 Task: Create a Google Calendar event titled 'meeting with manager' on May 18, 2023, from 5:30am to 6:30am with a 30-minute notification.
Action: Mouse moved to (378, 580)
Screenshot: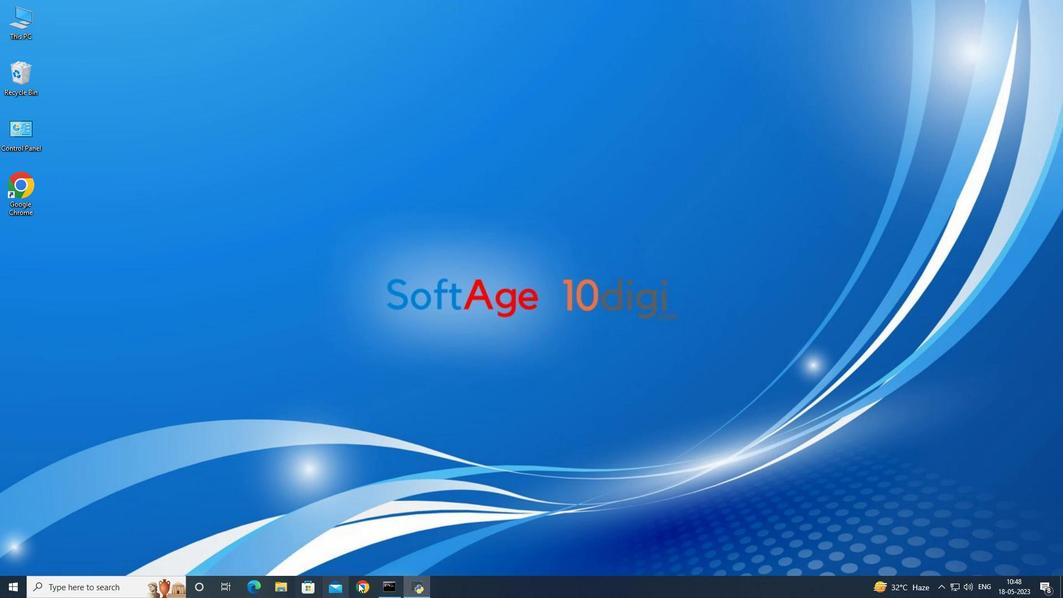 
Action: Mouse pressed left at (378, 580)
Screenshot: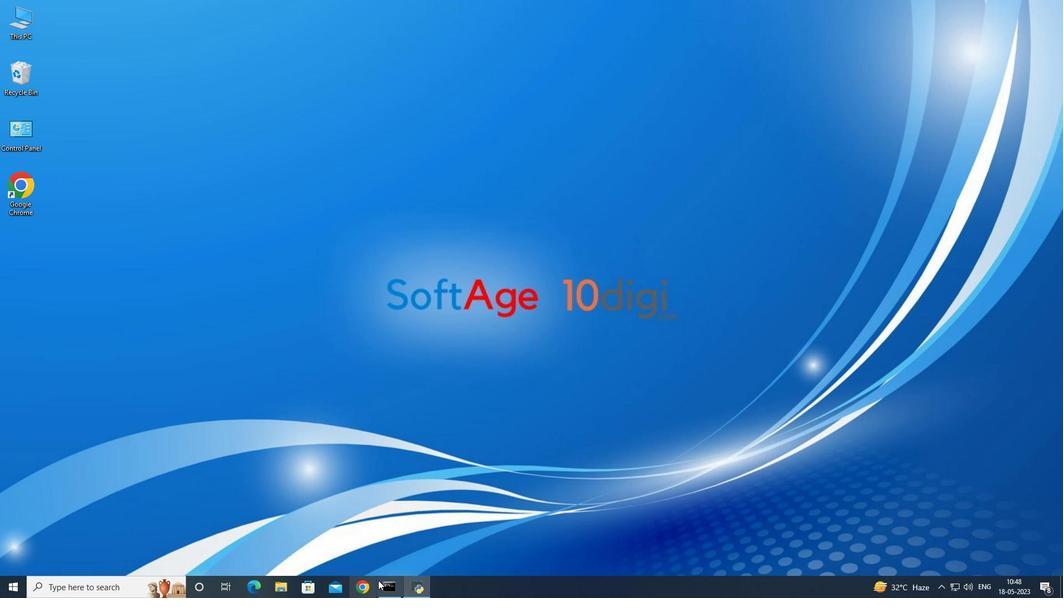 
Action: Mouse moved to (605, 137)
Screenshot: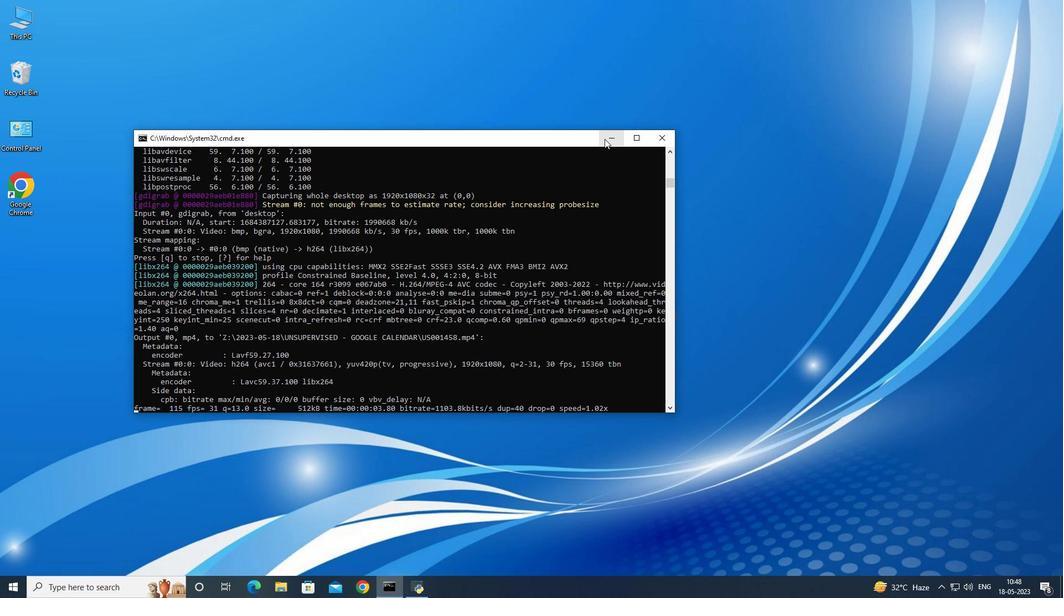 
Action: Mouse pressed left at (605, 137)
Screenshot: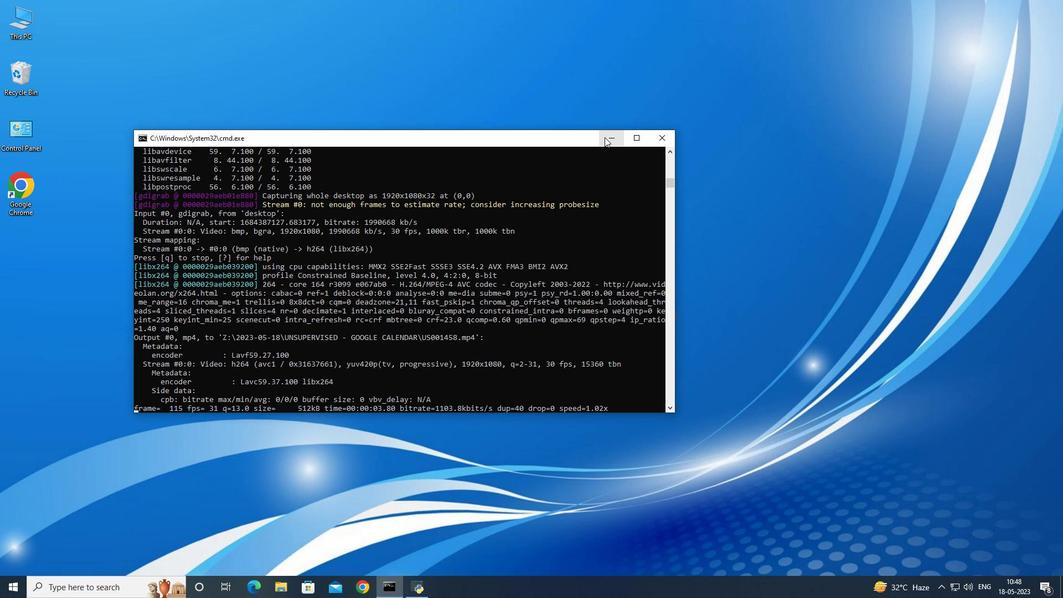 
Action: Mouse moved to (356, 592)
Screenshot: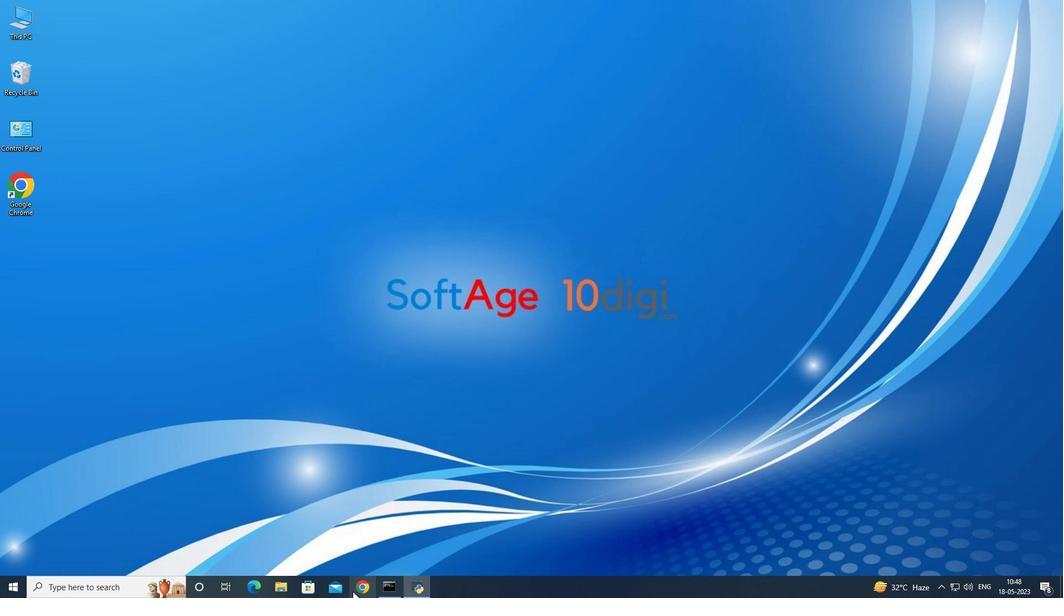 
Action: Mouse pressed left at (356, 592)
Screenshot: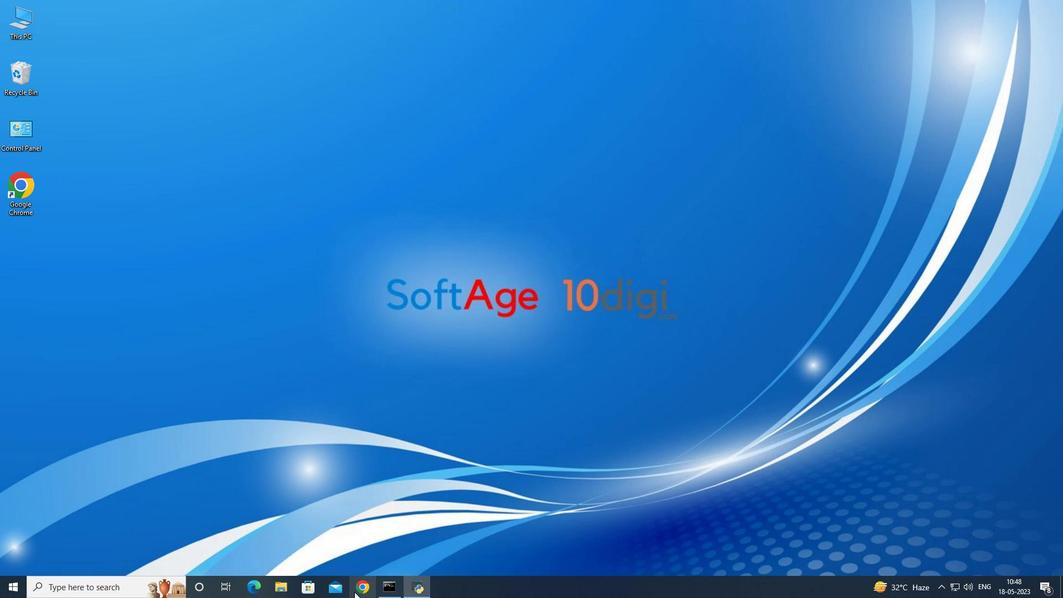 
Action: Mouse moved to (1016, 69)
Screenshot: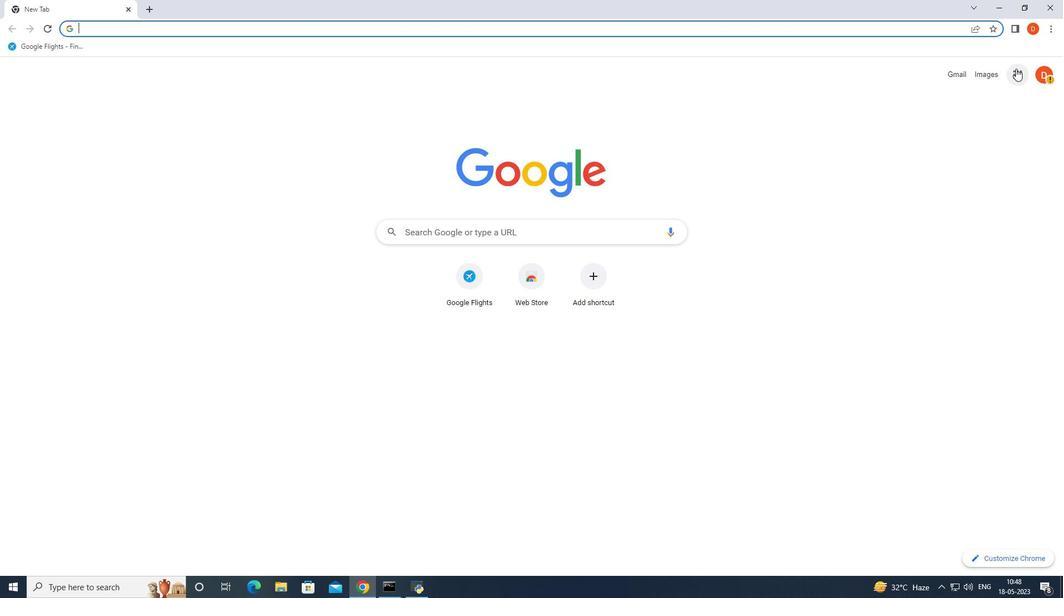 
Action: Mouse pressed left at (1016, 69)
Screenshot: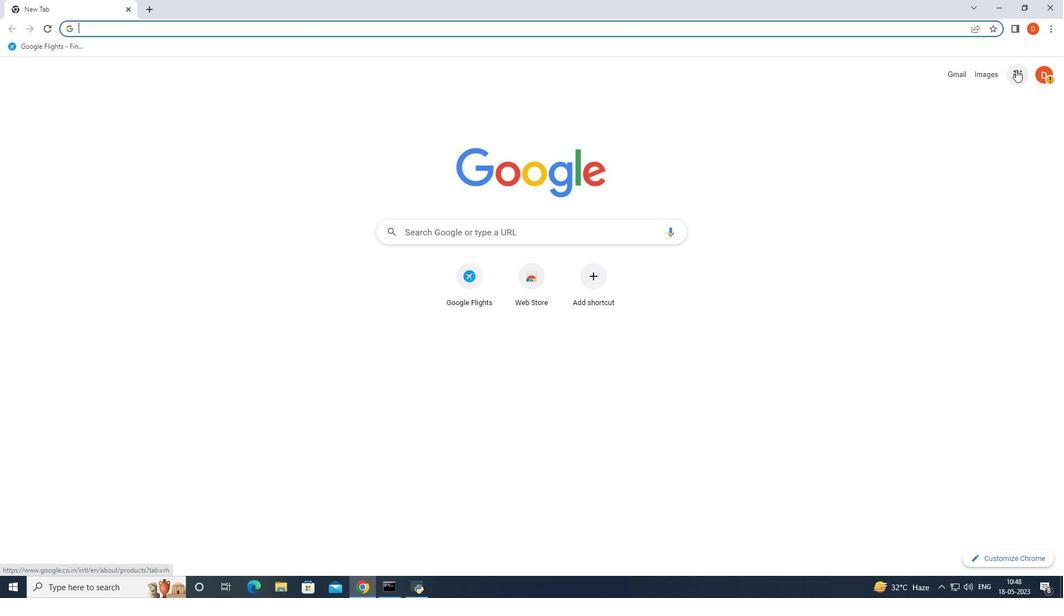 
Action: Mouse moved to (1018, 276)
Screenshot: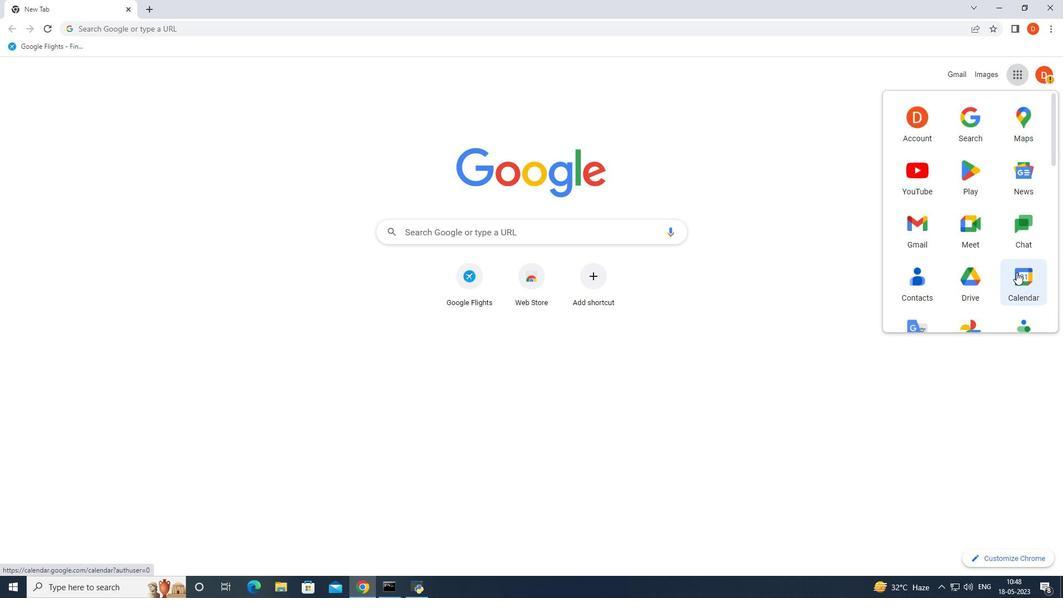 
Action: Mouse pressed left at (1018, 276)
Screenshot: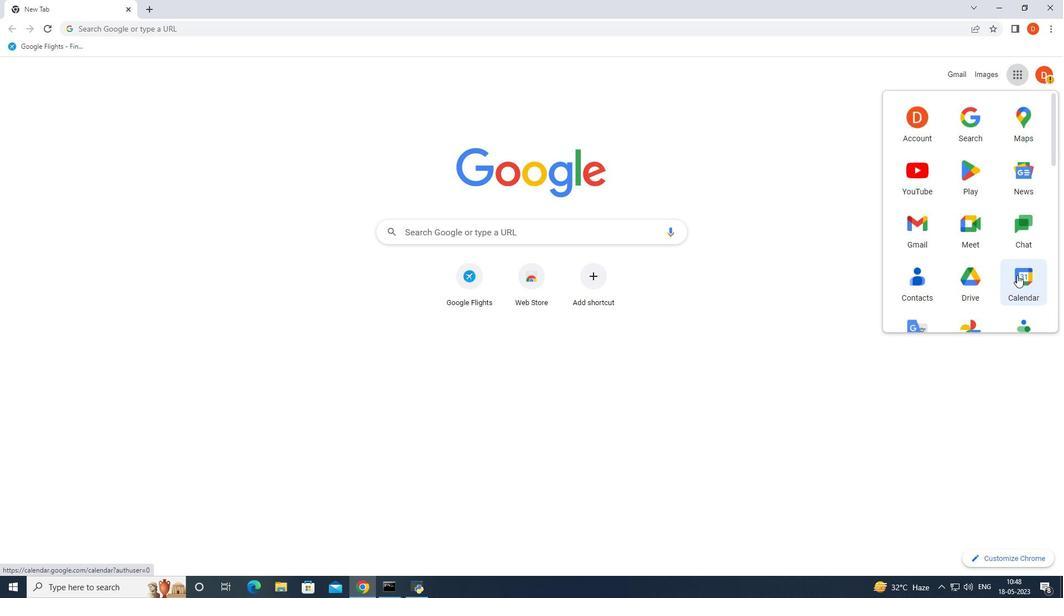 
Action: Mouse moved to (67, 89)
Screenshot: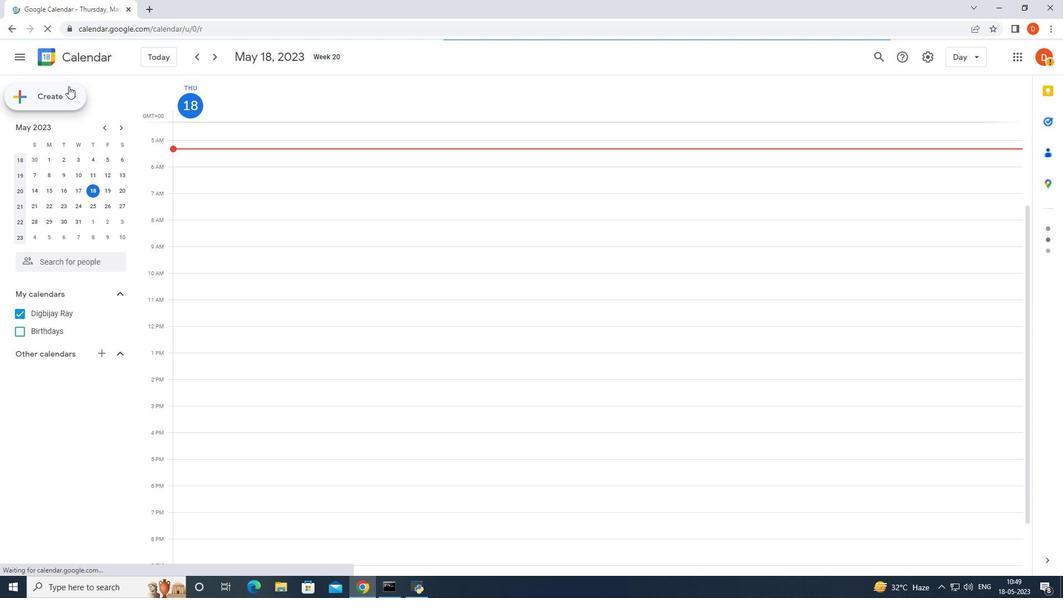 
Action: Mouse pressed left at (67, 89)
Screenshot: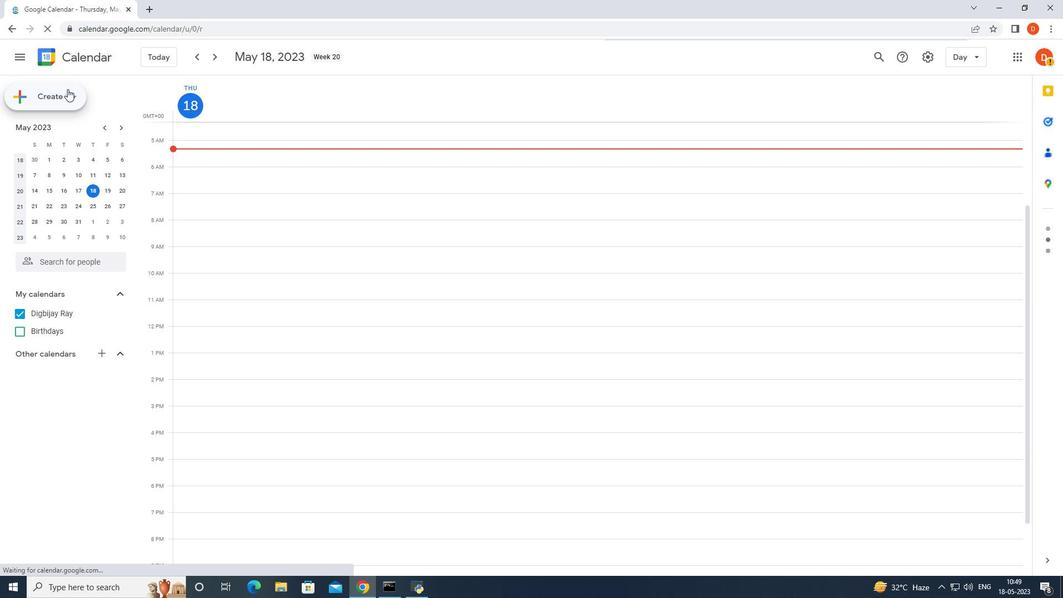 
Action: Mouse moved to (60, 99)
Screenshot: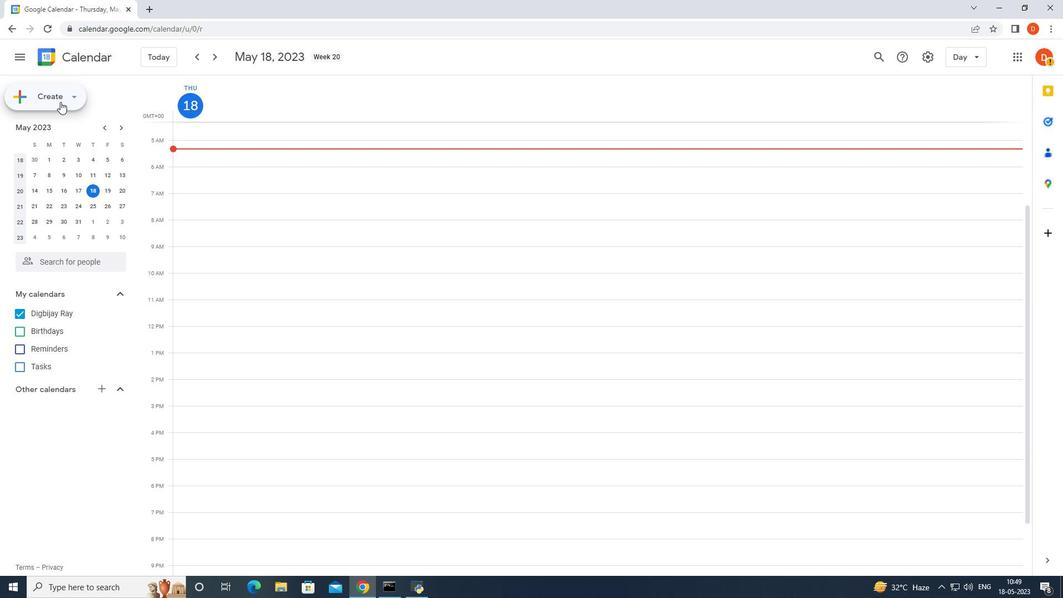 
Action: Mouse pressed left at (60, 99)
Screenshot: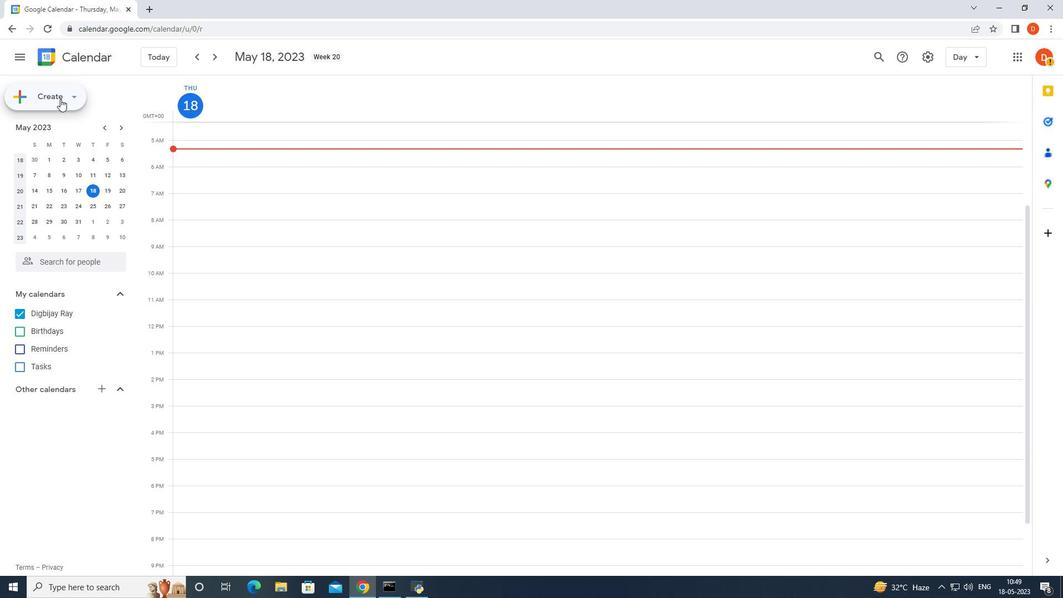 
Action: Mouse moved to (68, 127)
Screenshot: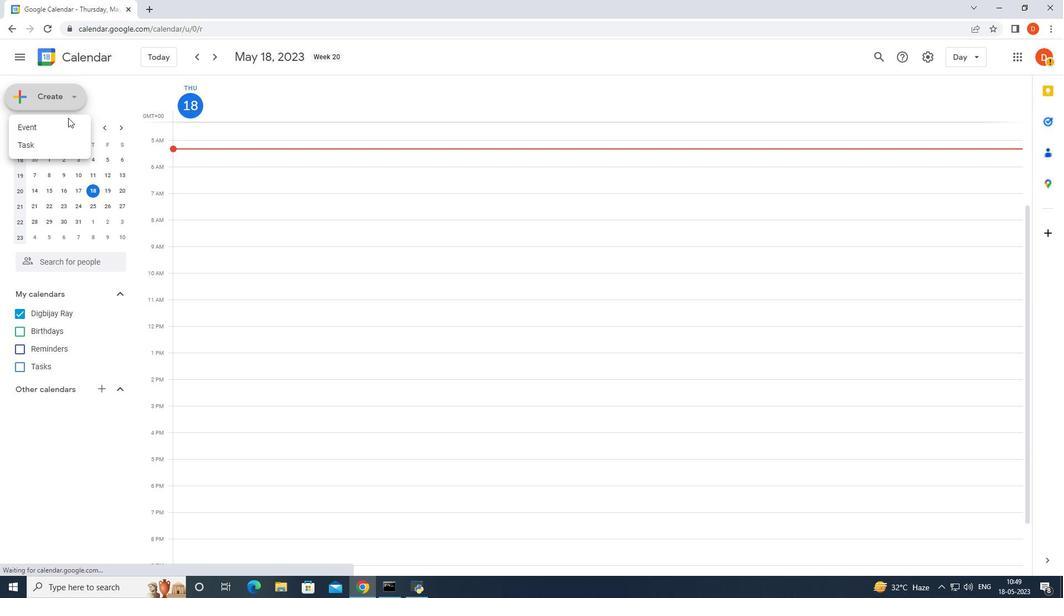 
Action: Mouse pressed left at (68, 127)
Screenshot: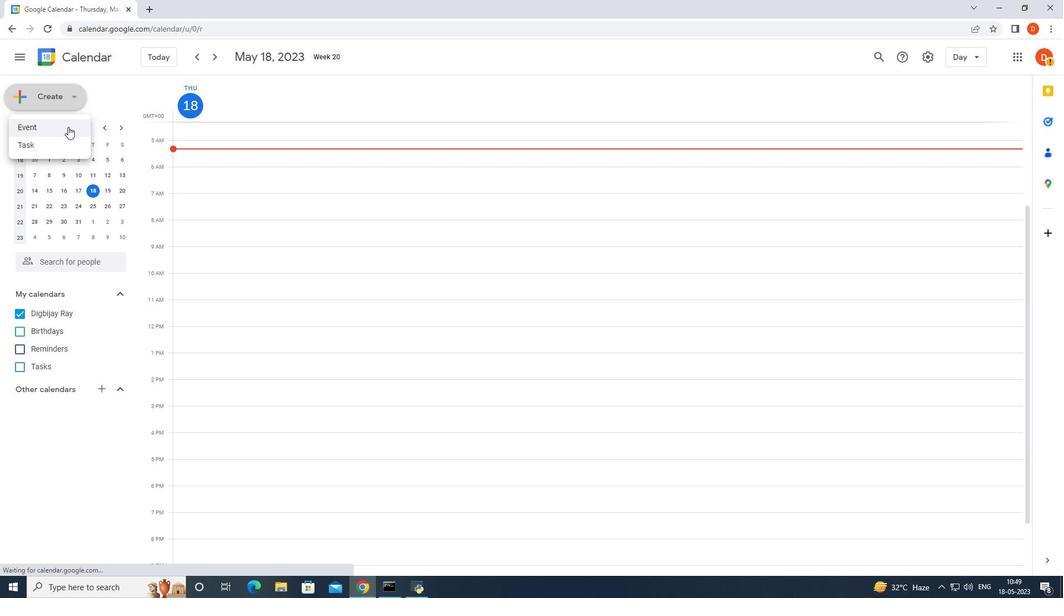 
Action: Mouse moved to (626, 422)
Screenshot: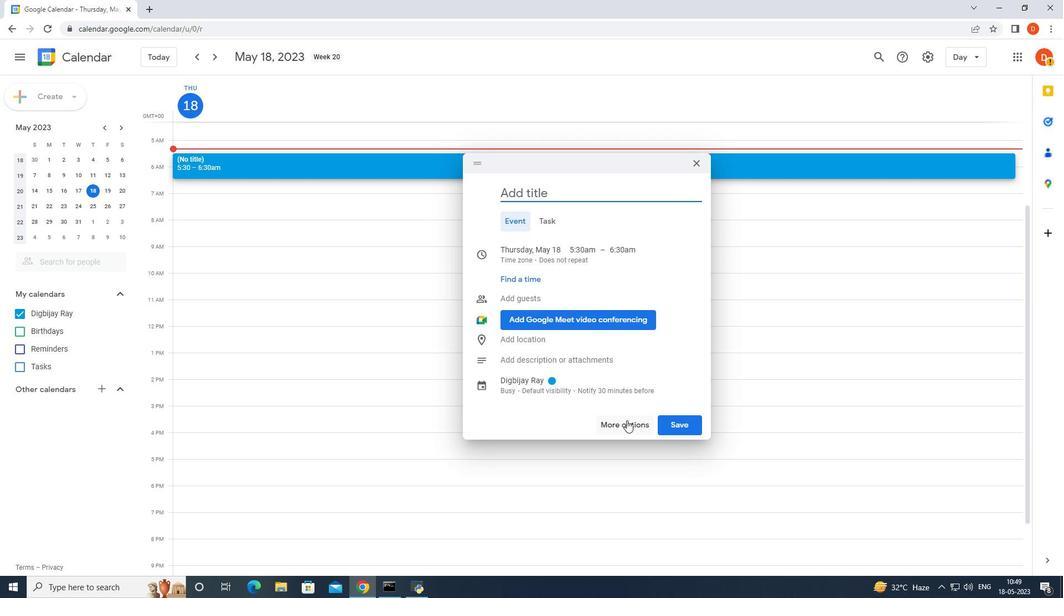 
Action: Mouse pressed left at (626, 422)
Screenshot: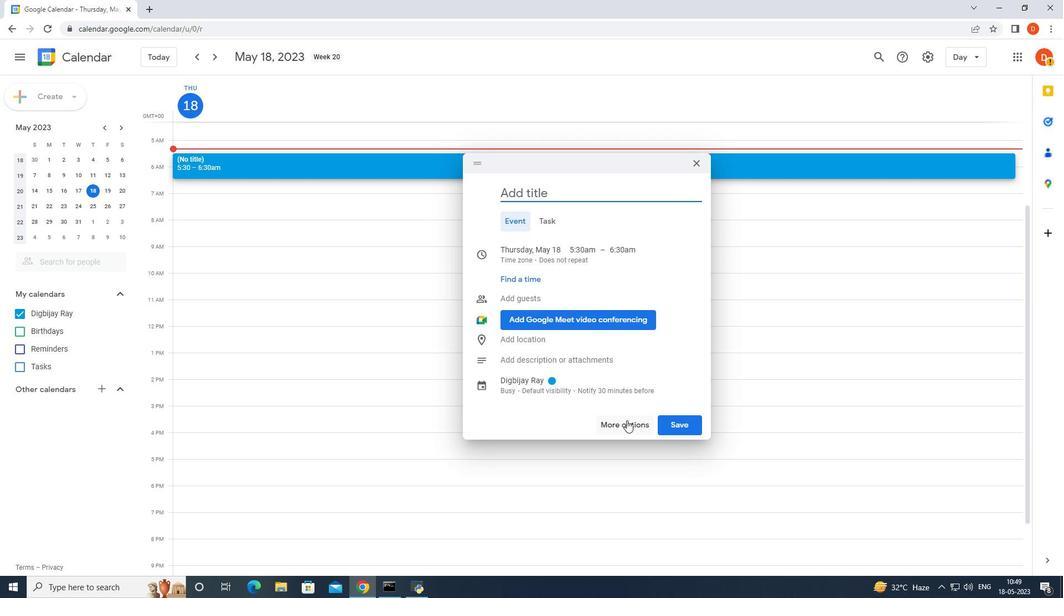 
Action: Mouse moved to (145, 63)
Screenshot: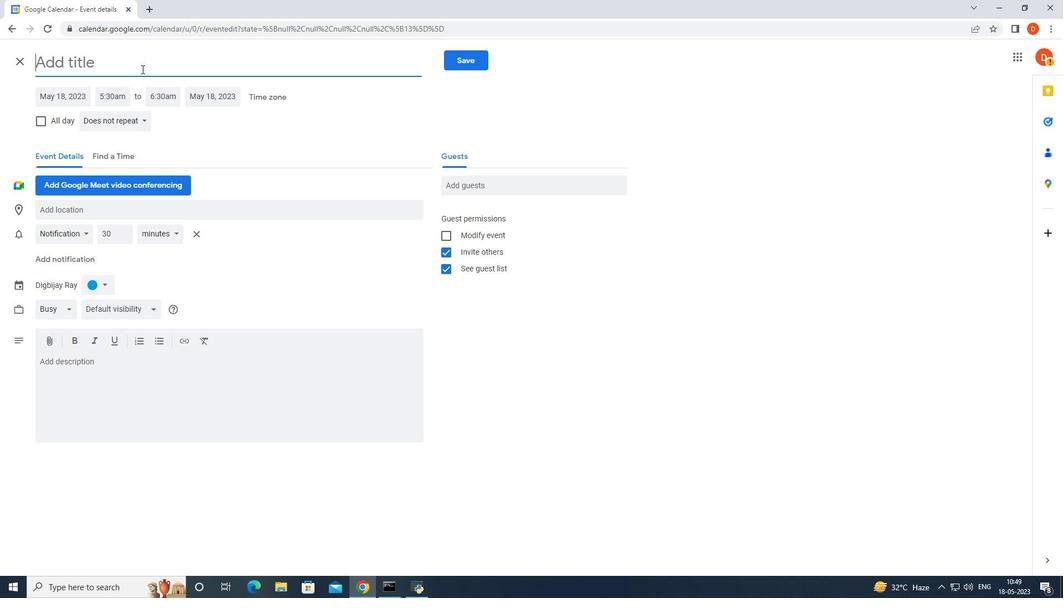 
Action: Mouse pressed left at (145, 63)
Screenshot: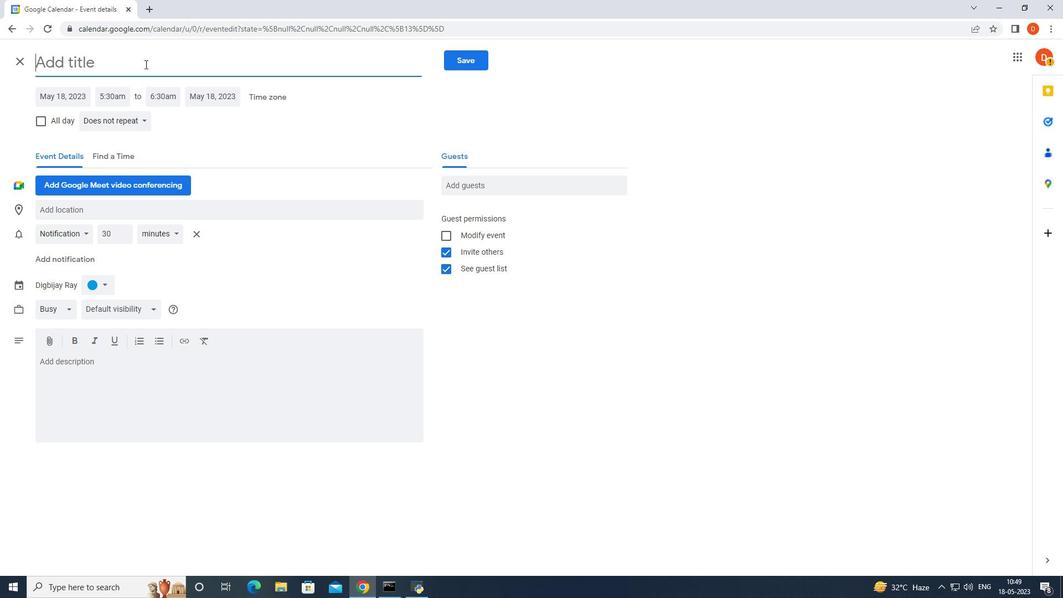 
Action: Mouse moved to (142, 65)
Screenshot: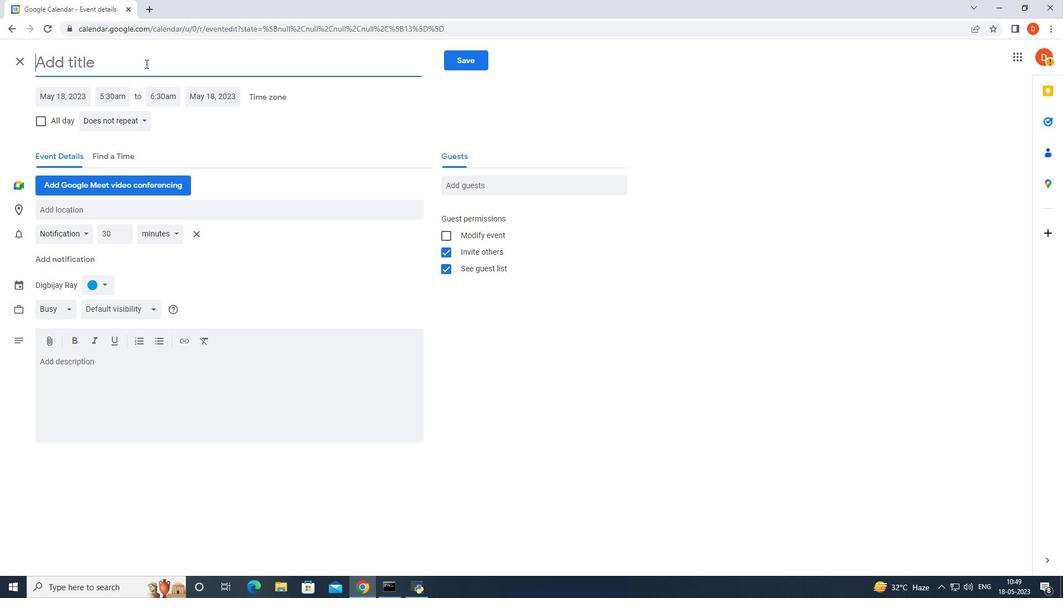 
Action: Key pressed meeting<Key.space>with<Key.space>manager
Screenshot: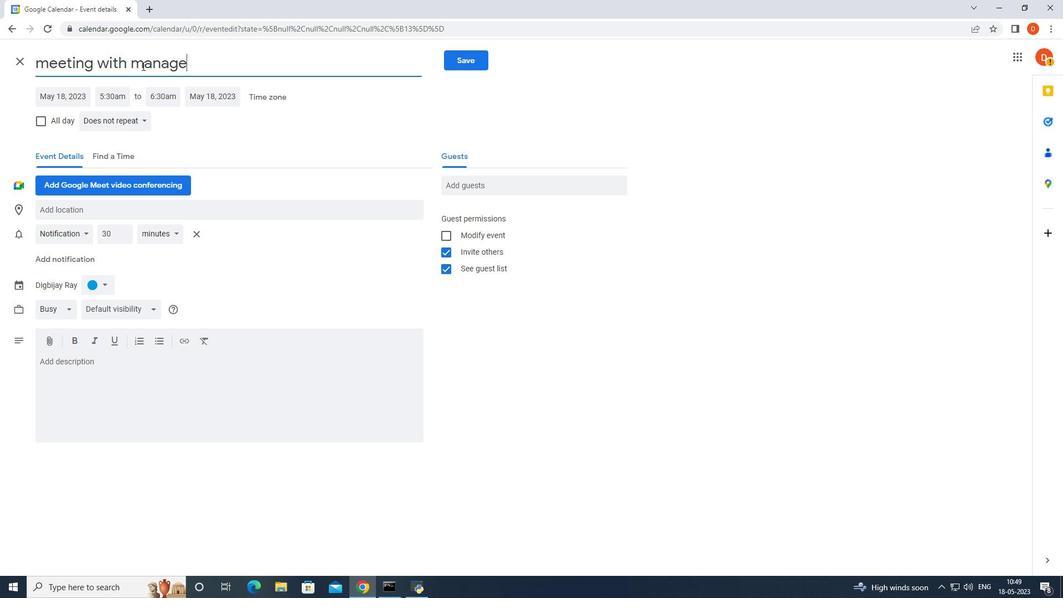 
Action: Mouse moved to (164, 389)
Screenshot: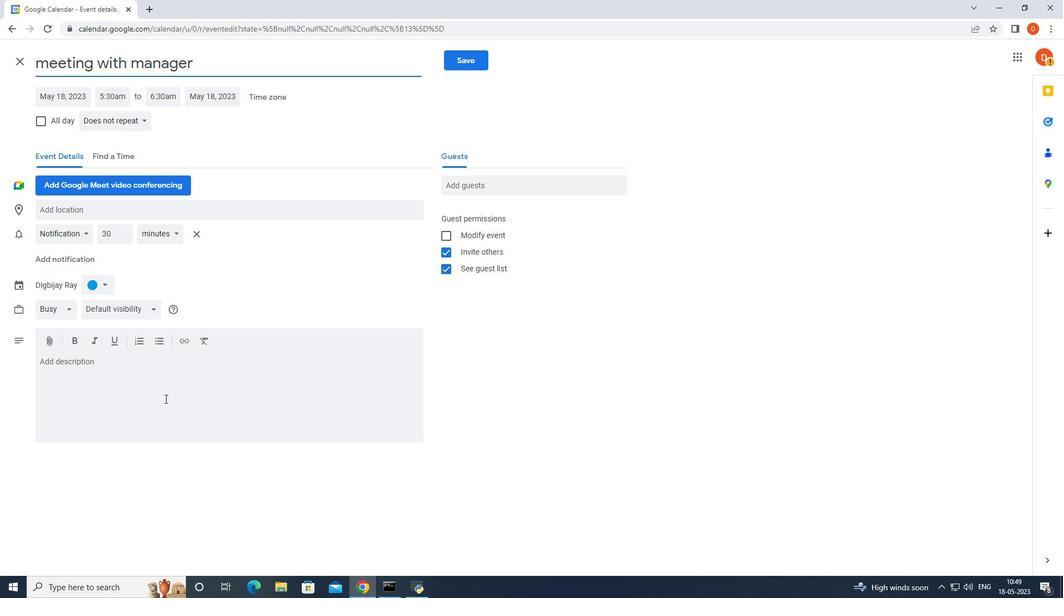 
Action: Mouse pressed left at (164, 389)
Screenshot: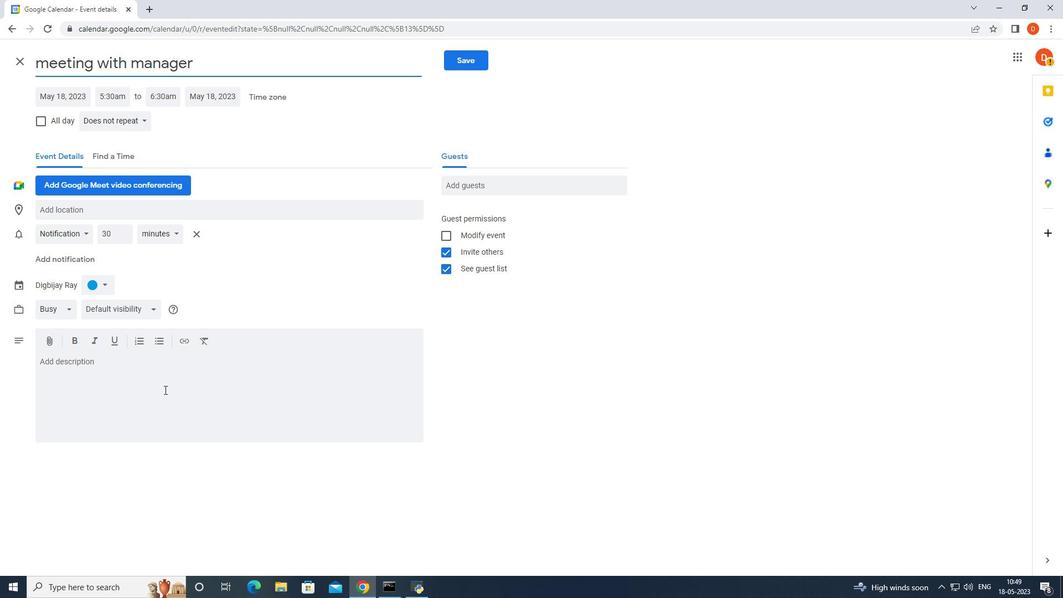 
Action: Mouse moved to (191, 372)
Screenshot: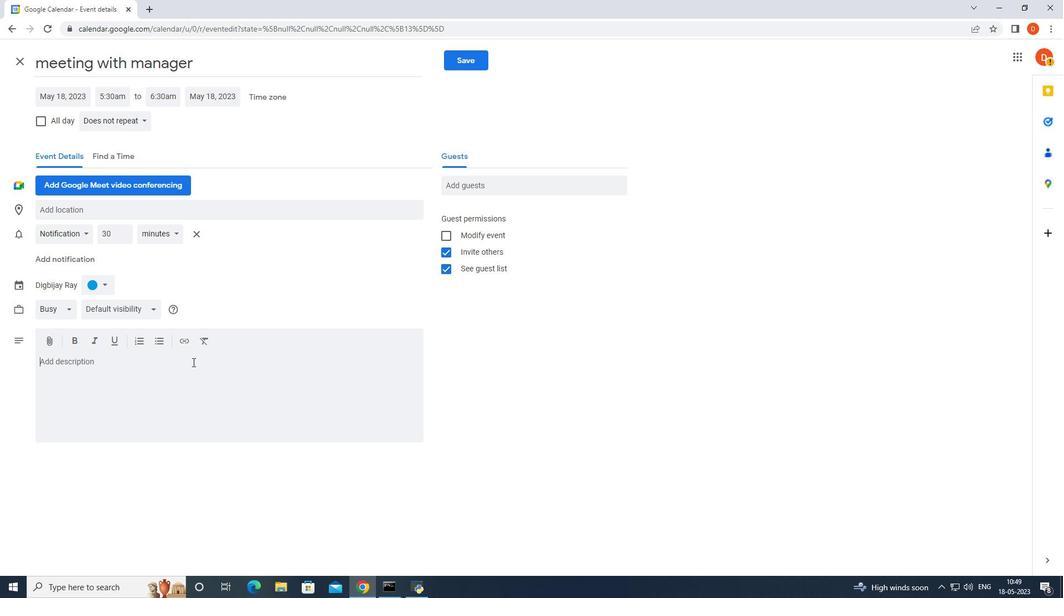 
Action: Key pressed all<Key.space>staffs<Key.space>coming<Key.space>in<Key.space>2.00<Key.space>pm<Key.space>to<Key.space>softage<Key.space>informatin<Key.backspace>on<Key.space>and<Key.space>technology<Key.space>location<Key.space>is<Key.space>udyog<Key.space>vihar<Key.space>phase<Key.left><Key.left><Key.left><Key.left><Key.left><Key.left>,<Key.right><Key.right><Key.right><Key.right><Key.right><Key.right>-iv,<Key.shift>Gurugaon,<Key.shift>Haryana
Screenshot: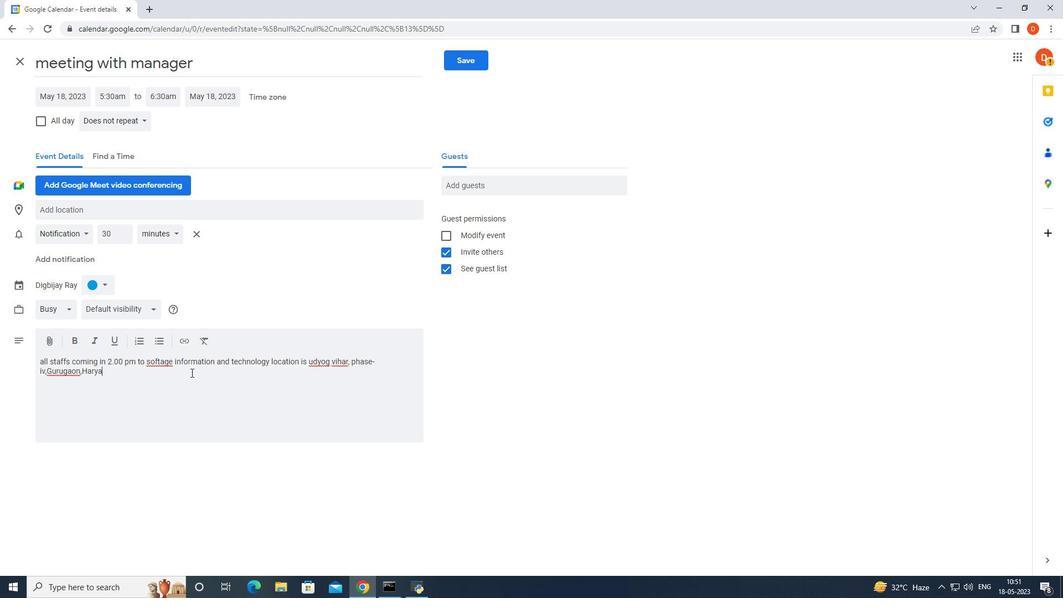 
Action: Mouse moved to (453, 62)
Screenshot: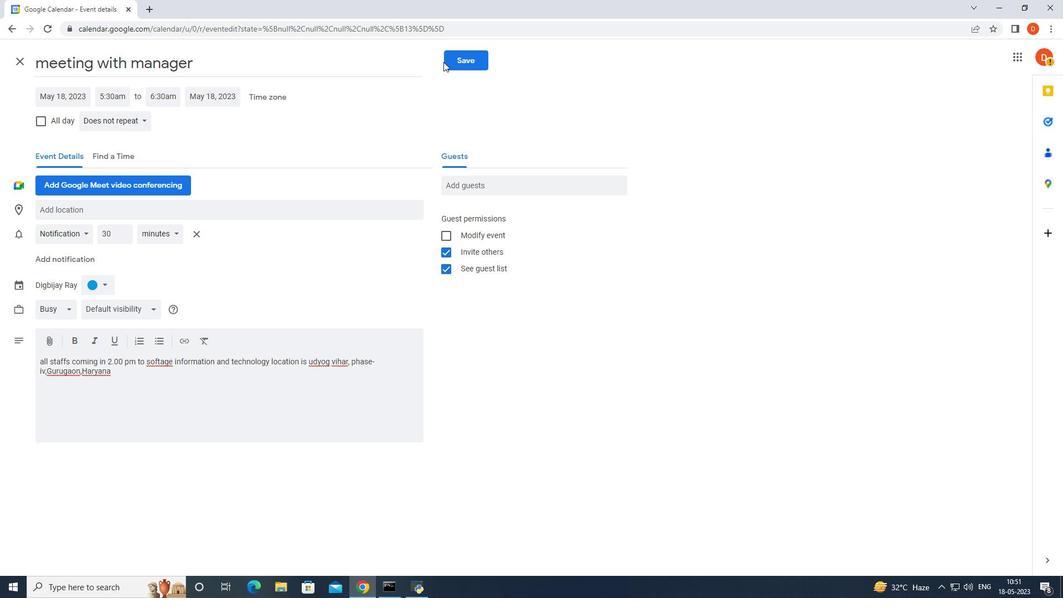 
Action: Mouse pressed left at (453, 62)
Screenshot: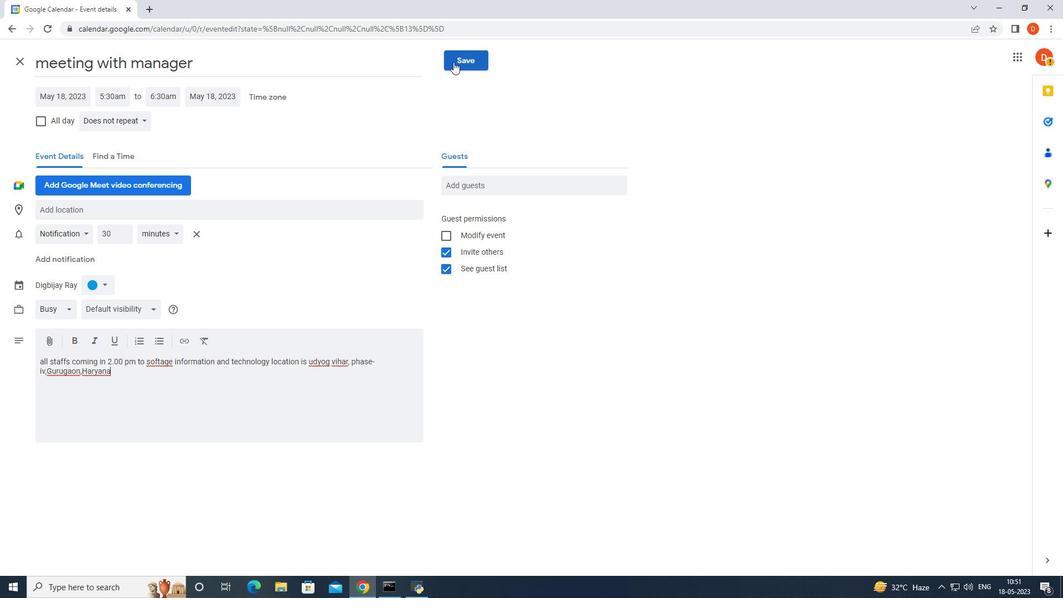 
Action: Mouse moved to (383, 197)
Screenshot: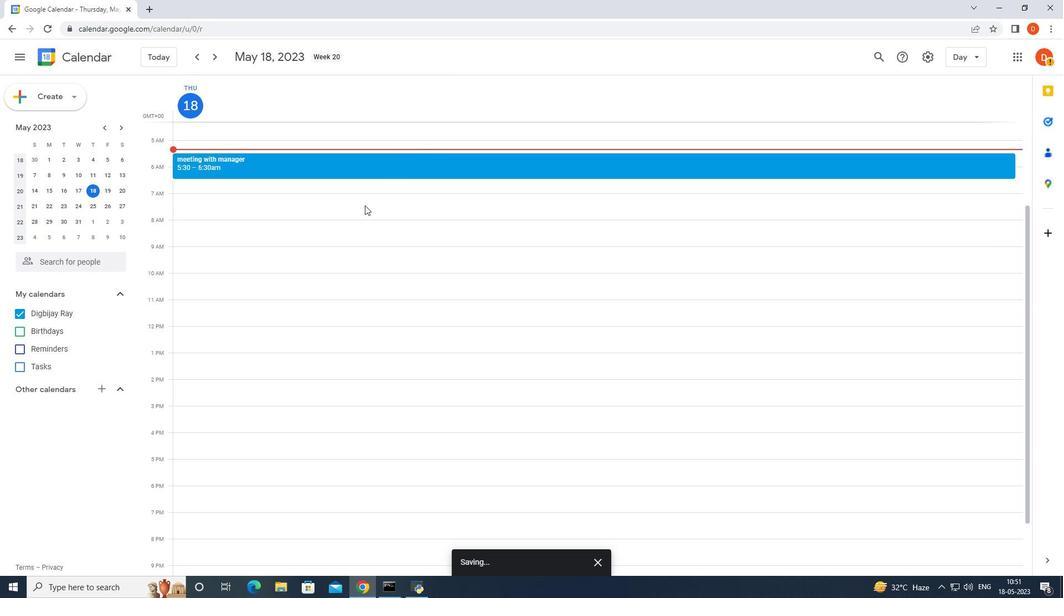 
